 Task: Send an email with the signature Gerald Davis with the subject Update on a vacation and the message We need your assistance with coordinating the logistics for the trade show. from softage.8@softage.net to softage.5@softage.net and move the email from Sent Items to the folder Fragrances
Action: Mouse moved to (95, 130)
Screenshot: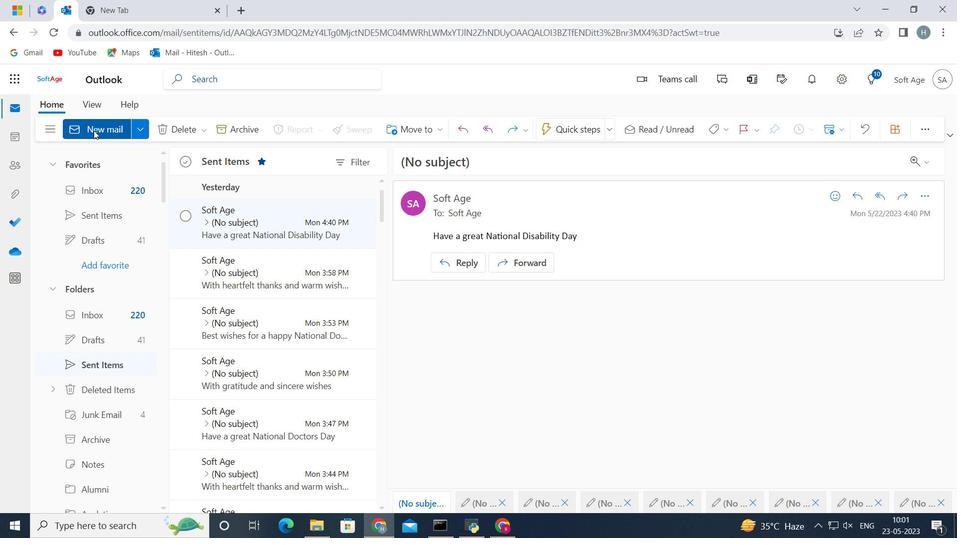 
Action: Mouse pressed left at (95, 130)
Screenshot: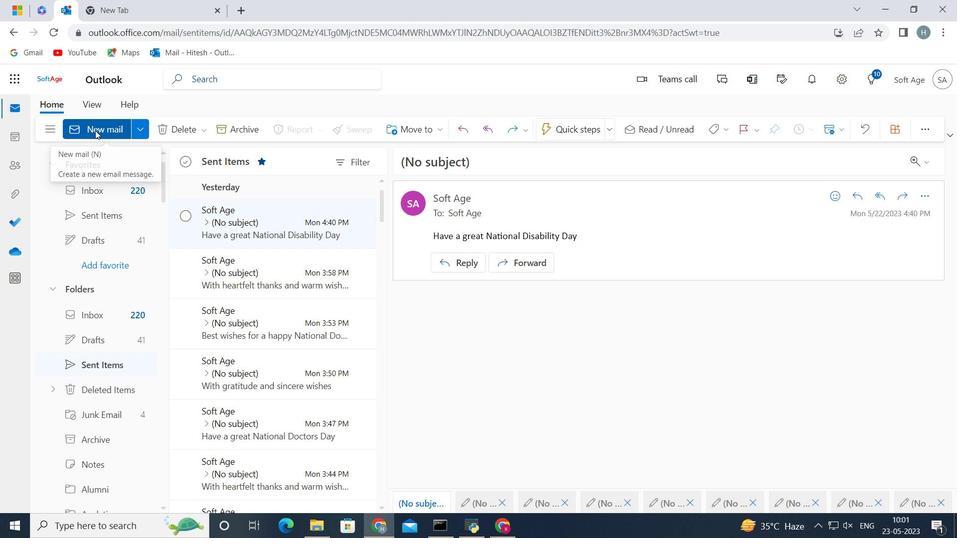 
Action: Mouse moved to (784, 133)
Screenshot: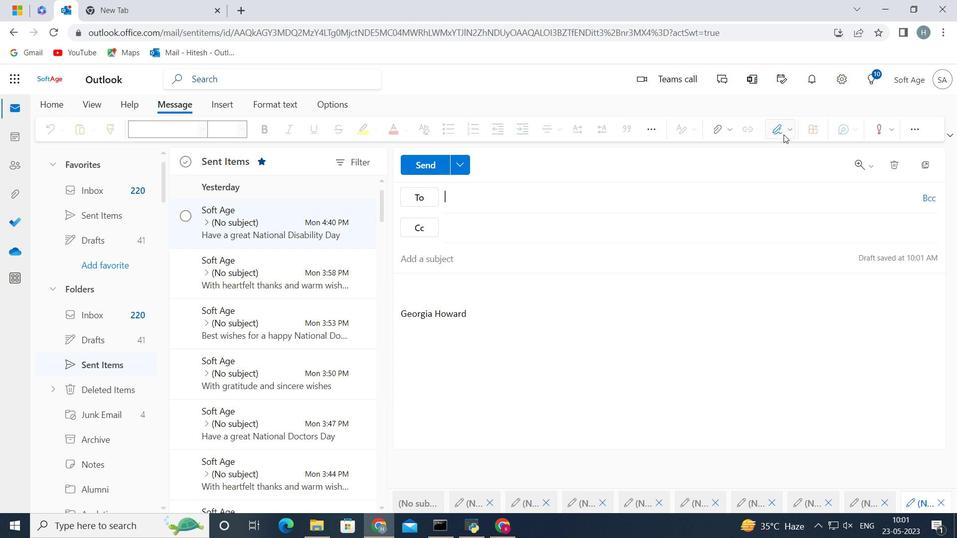 
Action: Mouse pressed left at (784, 133)
Screenshot: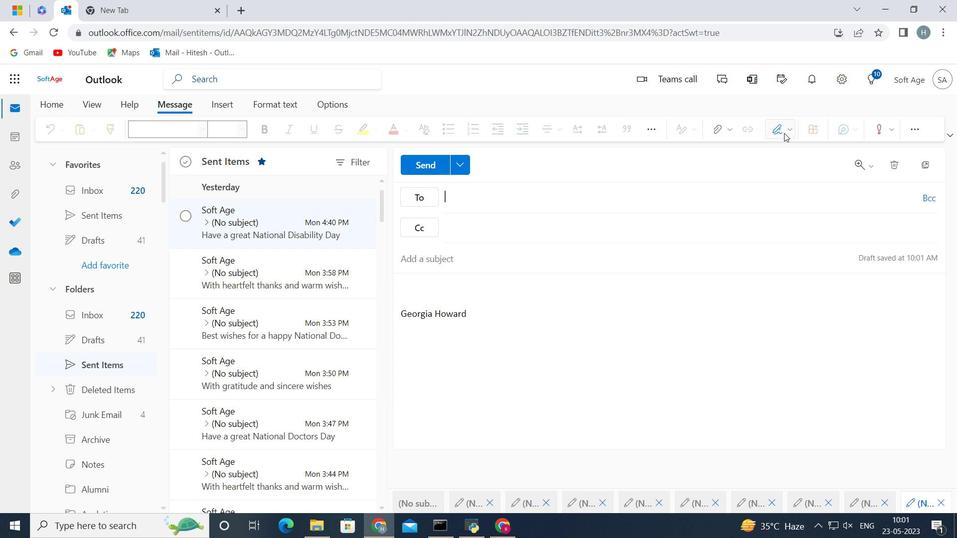 
Action: Mouse moved to (740, 177)
Screenshot: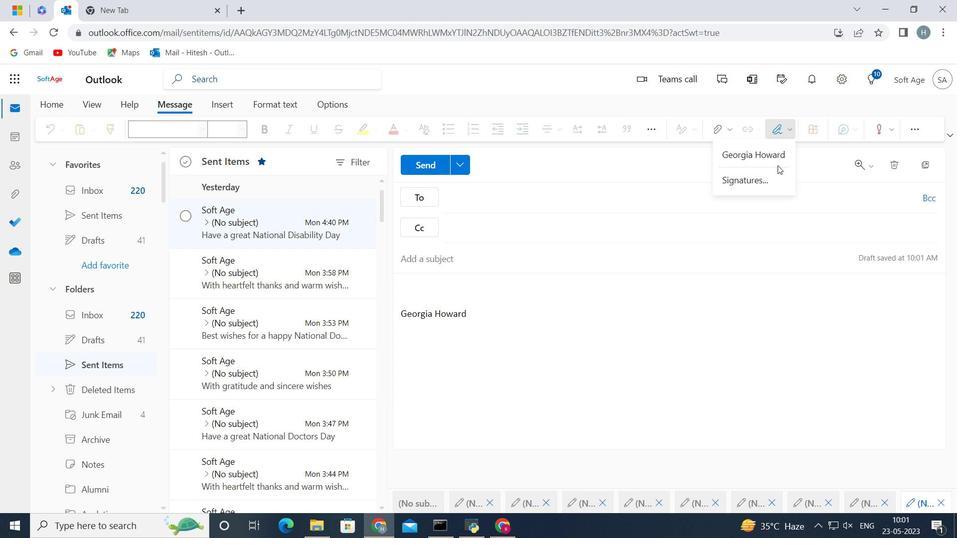 
Action: Mouse pressed left at (740, 177)
Screenshot: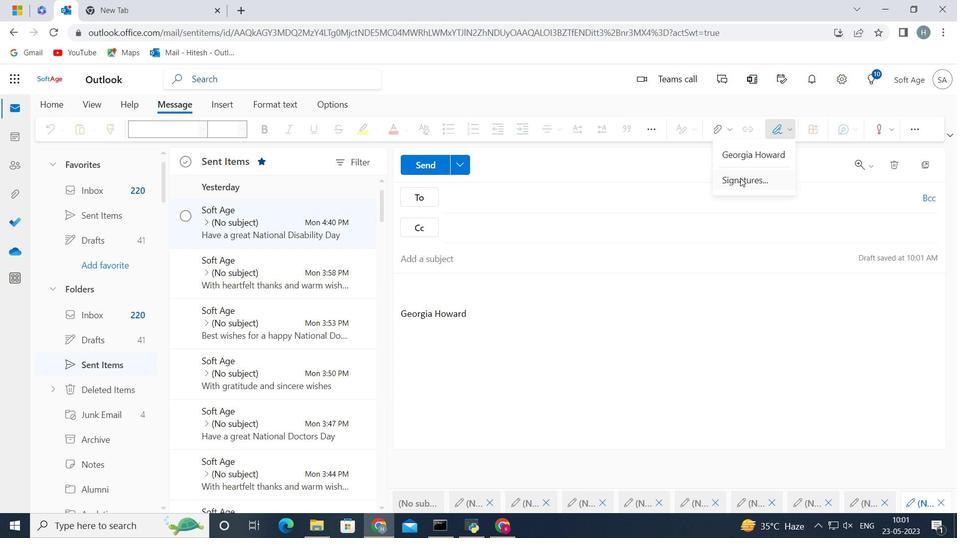 
Action: Mouse moved to (713, 229)
Screenshot: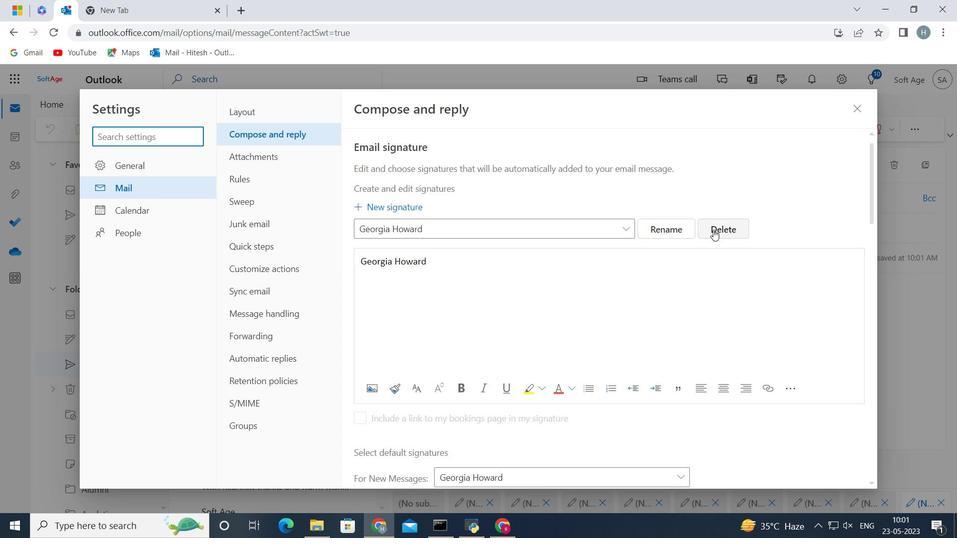 
Action: Mouse pressed left at (713, 229)
Screenshot: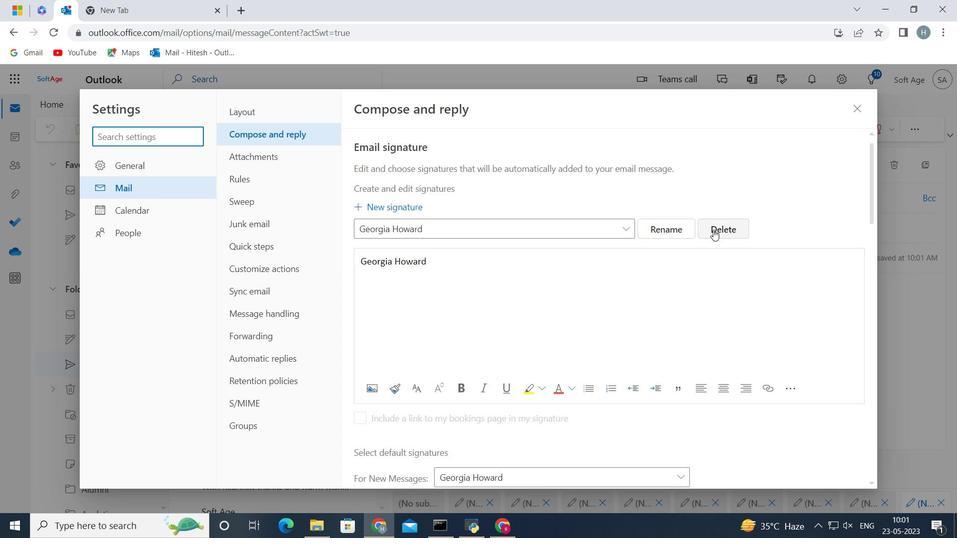 
Action: Mouse moved to (623, 230)
Screenshot: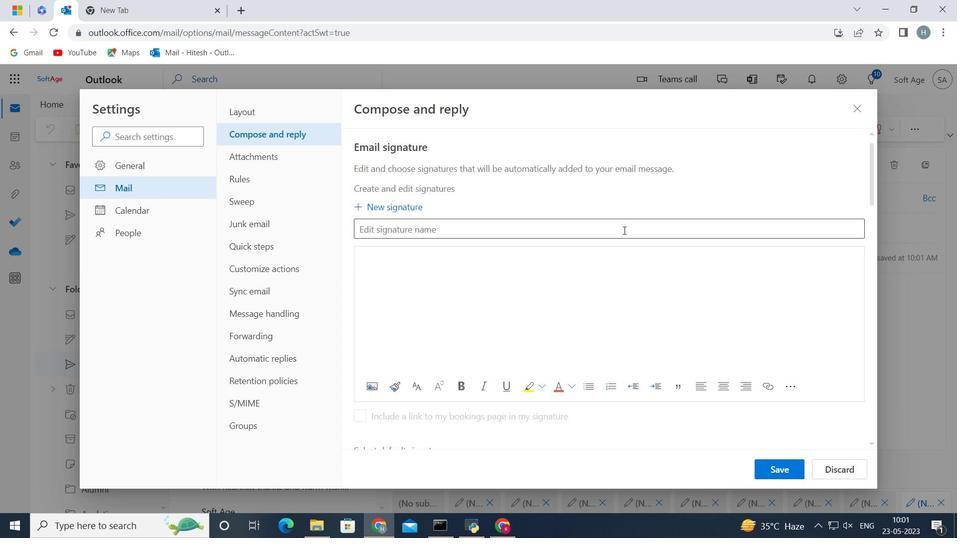 
Action: Mouse pressed left at (623, 230)
Screenshot: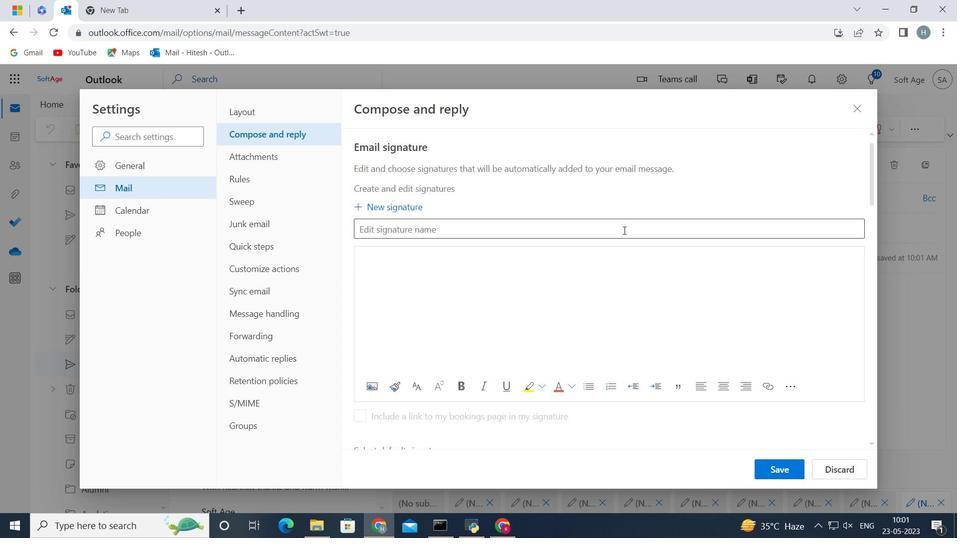 
Action: Key pressed <Key.shift>Gerald<Key.space><Key.shift>Davis
Screenshot: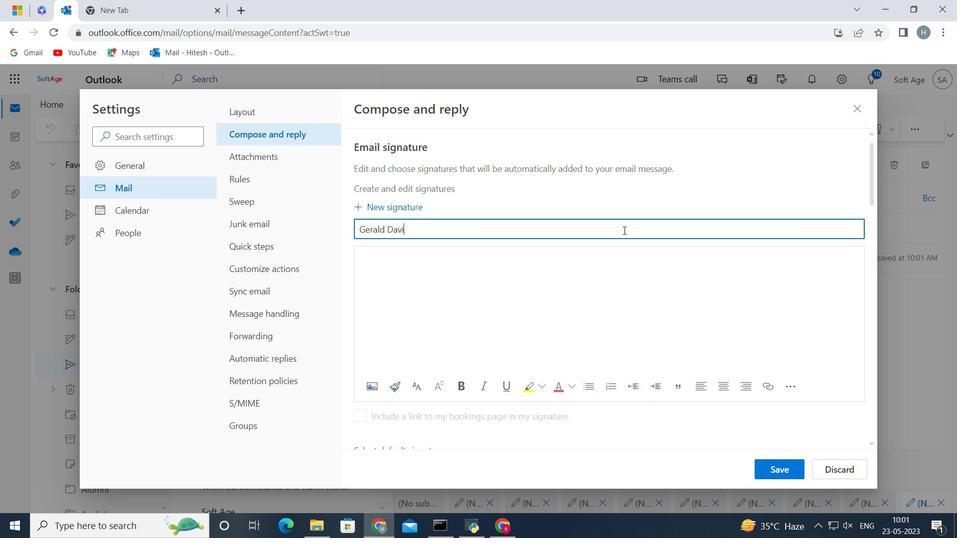 
Action: Mouse moved to (453, 281)
Screenshot: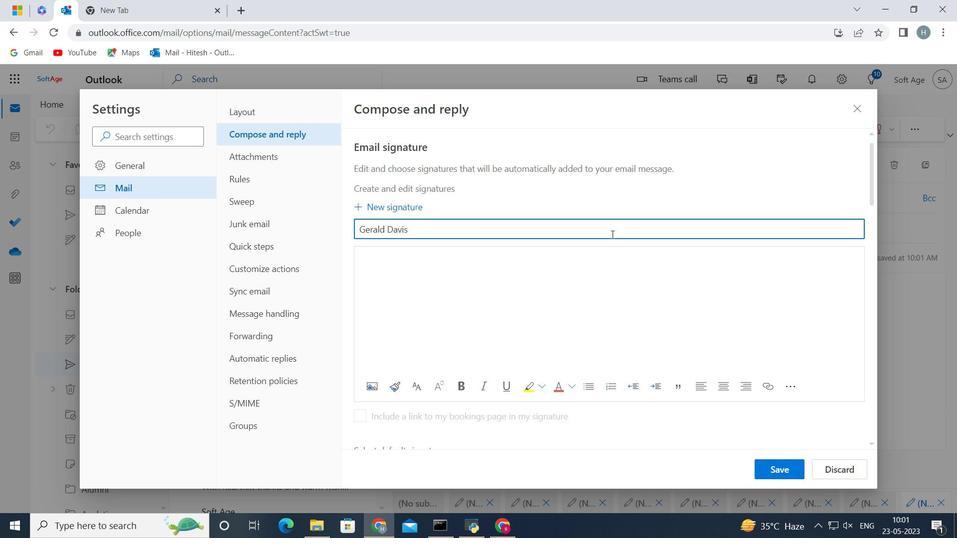 
Action: Mouse pressed left at (453, 281)
Screenshot: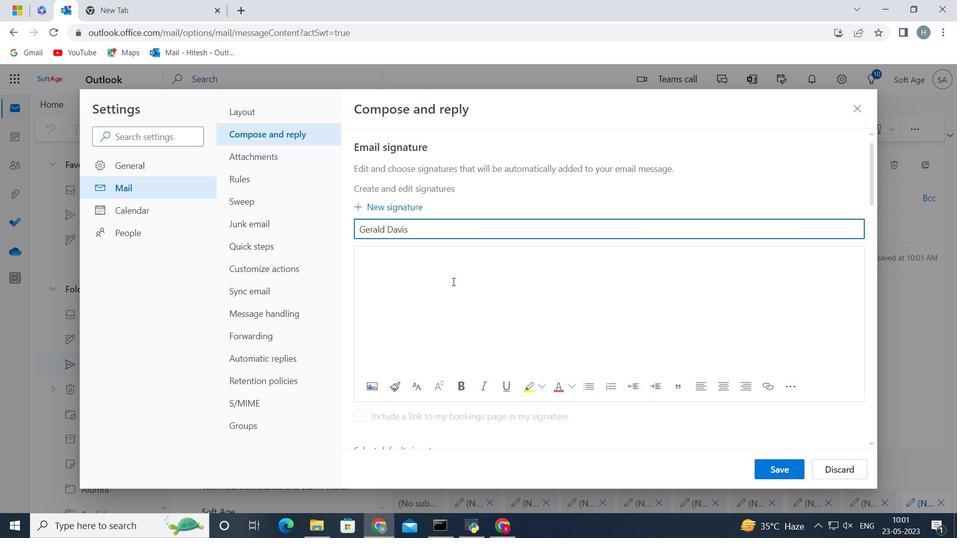 
Action: Key pressed <Key.shift>Gerald<Key.space><Key.shift>Davis
Screenshot: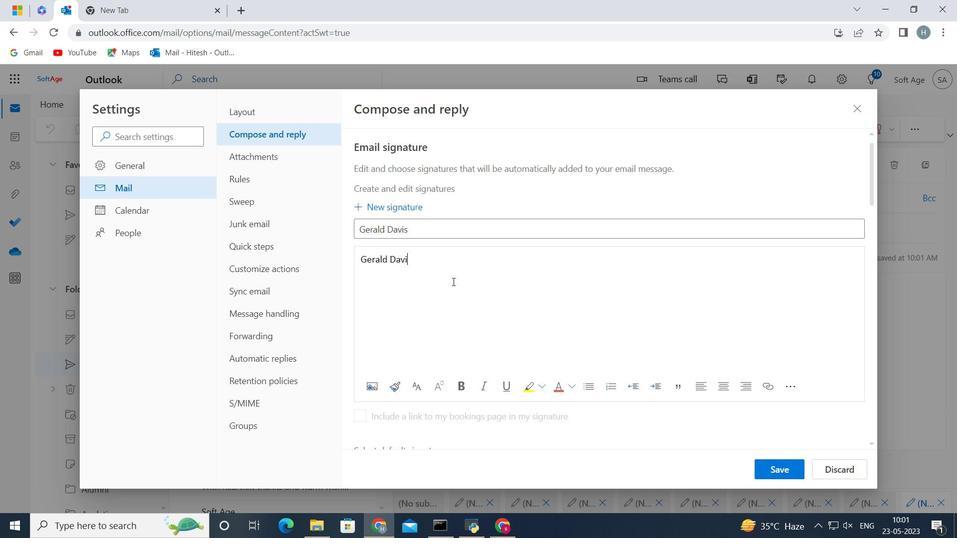 
Action: Mouse moved to (790, 471)
Screenshot: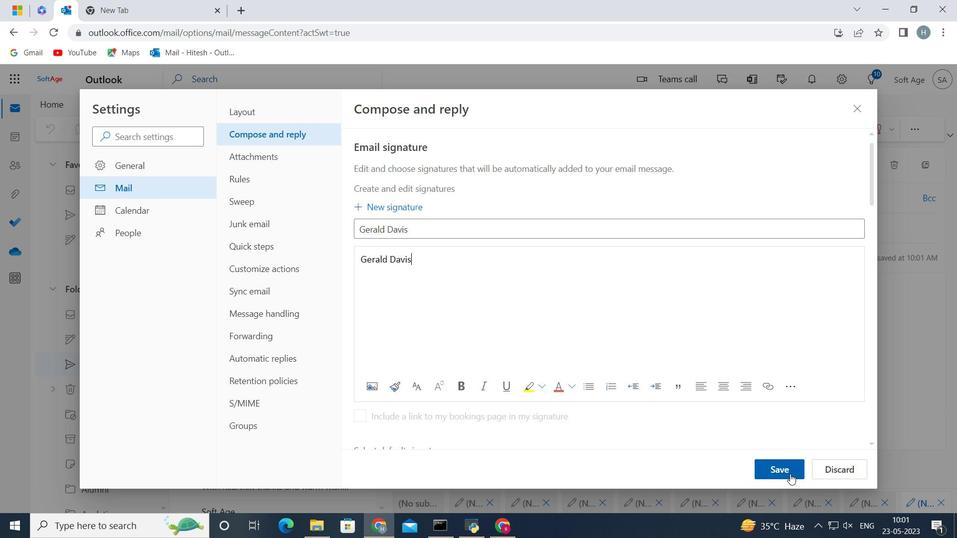 
Action: Mouse pressed left at (790, 471)
Screenshot: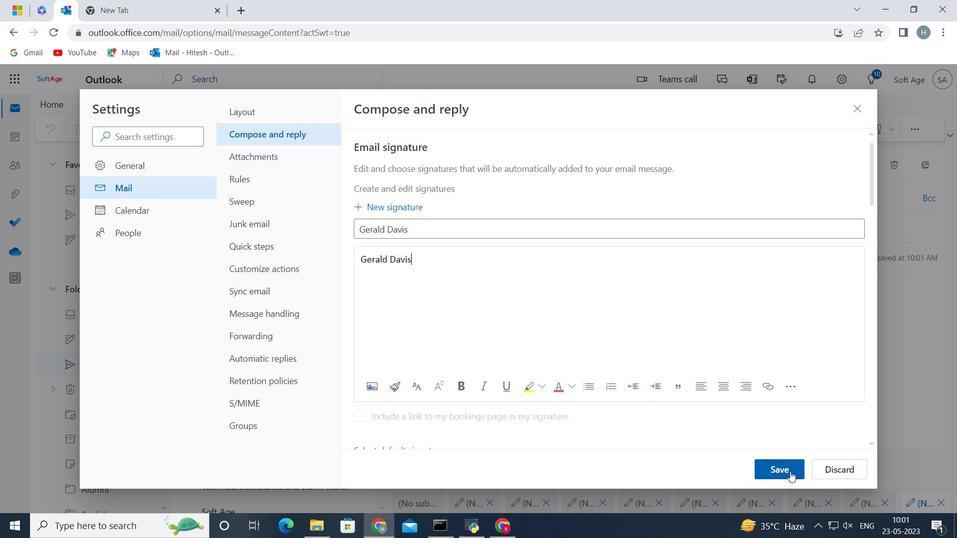 
Action: Mouse moved to (685, 283)
Screenshot: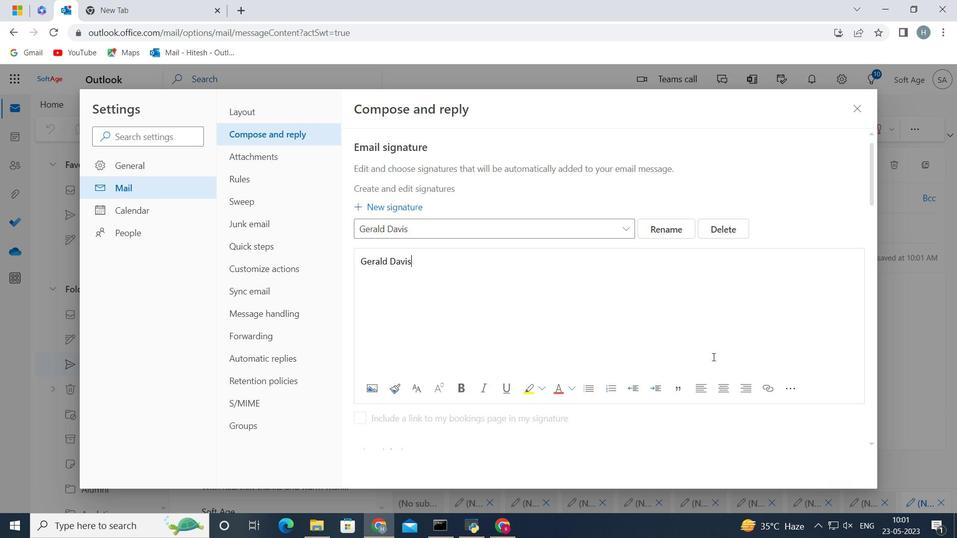 
Action: Mouse scrolled (685, 282) with delta (0, 0)
Screenshot: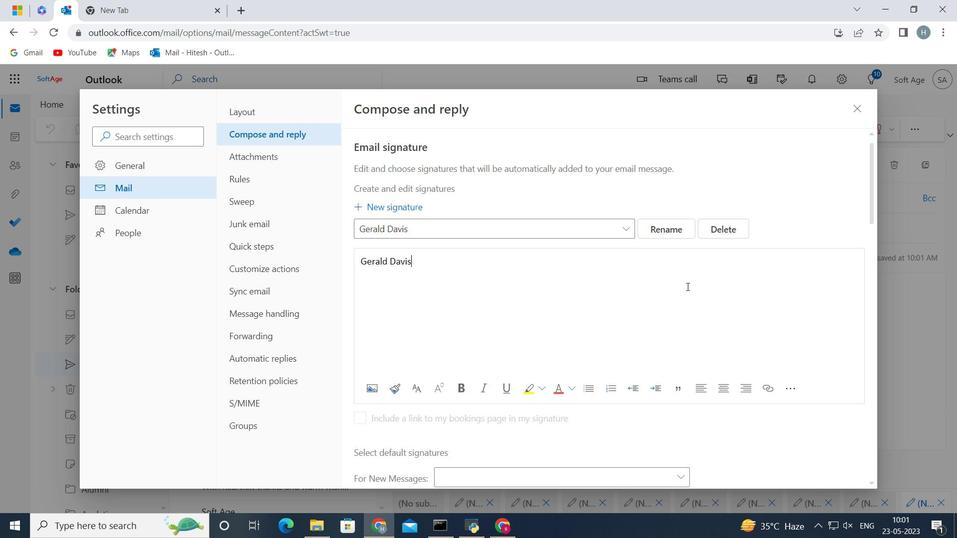 
Action: Mouse moved to (685, 282)
Screenshot: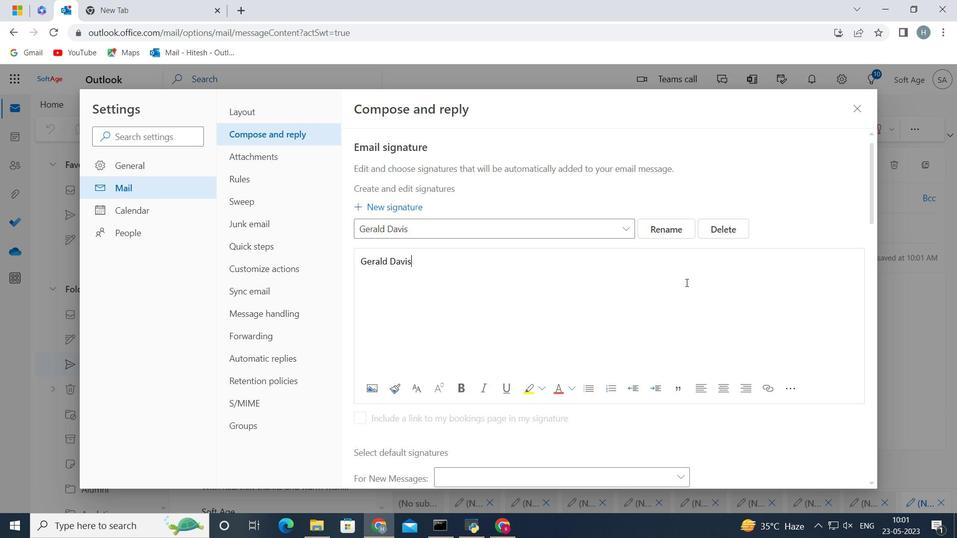 
Action: Mouse scrolled (685, 281) with delta (0, 0)
Screenshot: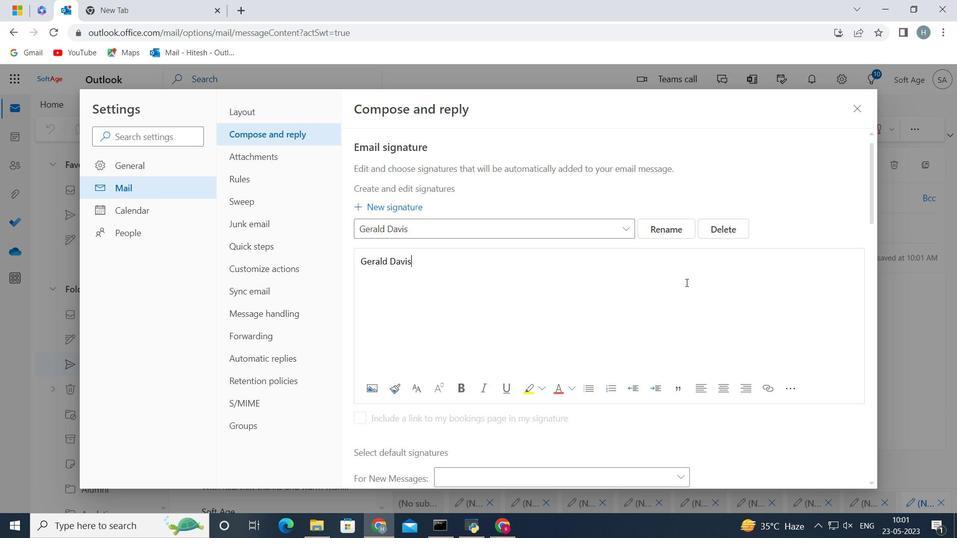 
Action: Mouse moved to (682, 278)
Screenshot: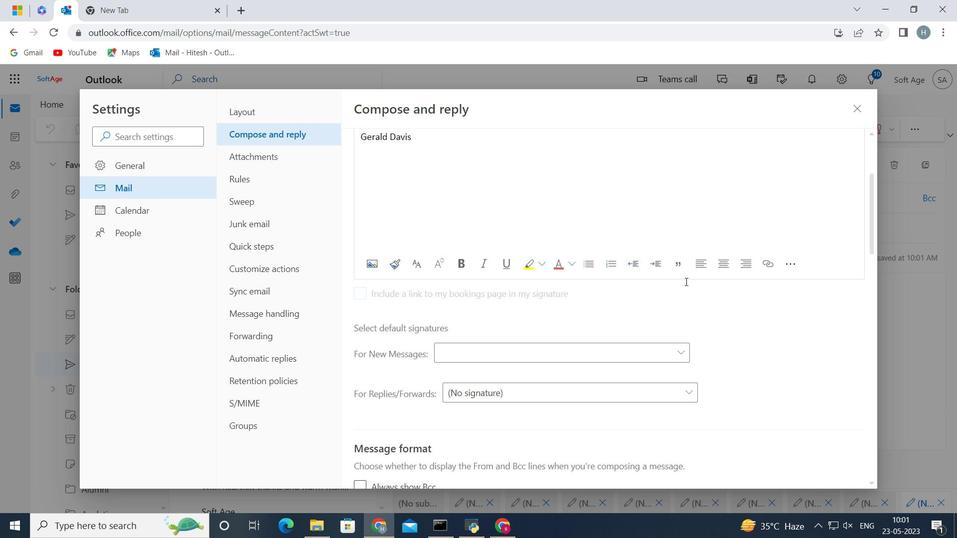 
Action: Mouse scrolled (682, 277) with delta (0, 0)
Screenshot: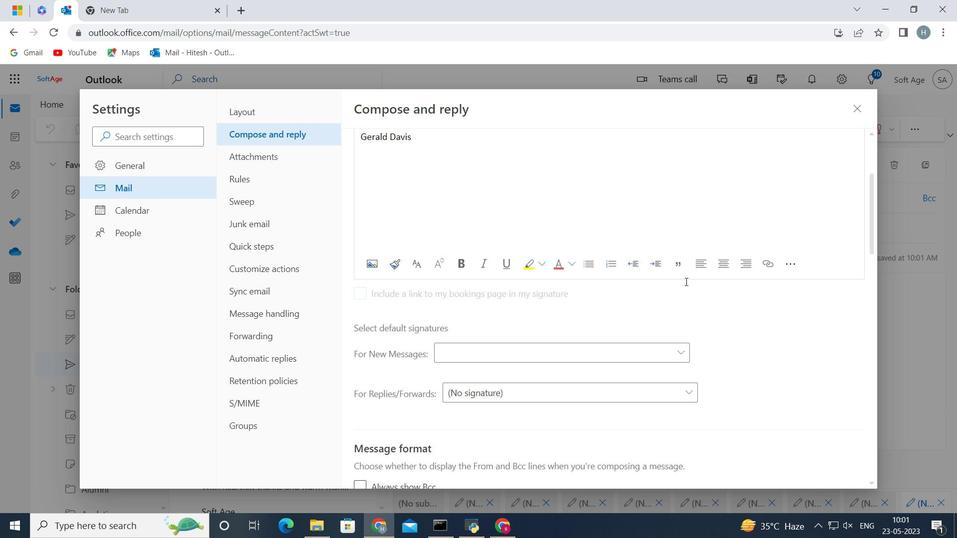 
Action: Mouse moved to (675, 270)
Screenshot: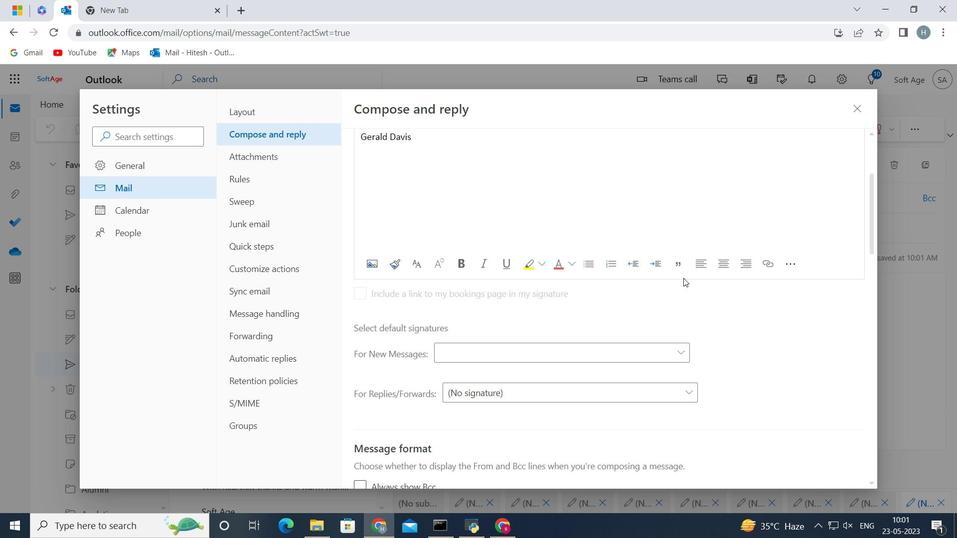 
Action: Mouse scrolled (675, 271) with delta (0, 0)
Screenshot: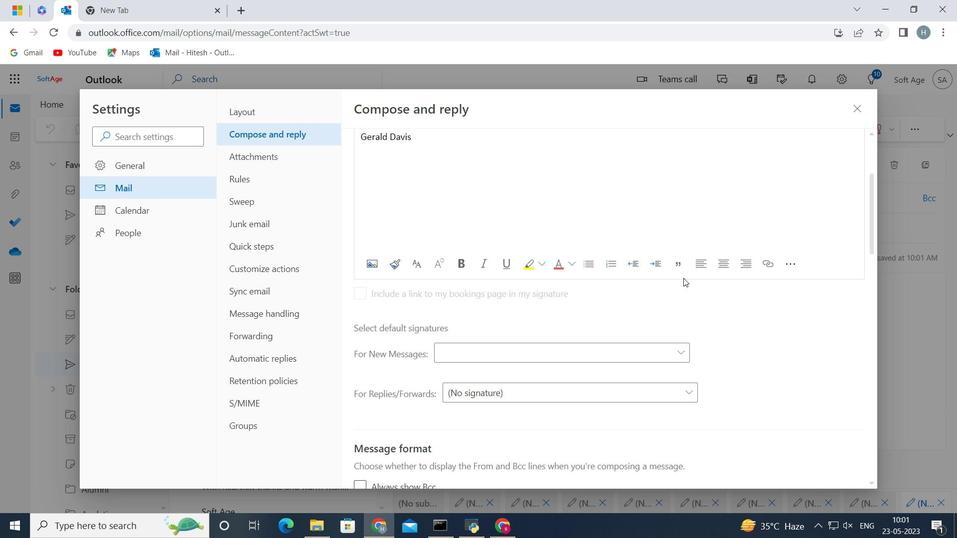 
Action: Mouse moved to (653, 220)
Screenshot: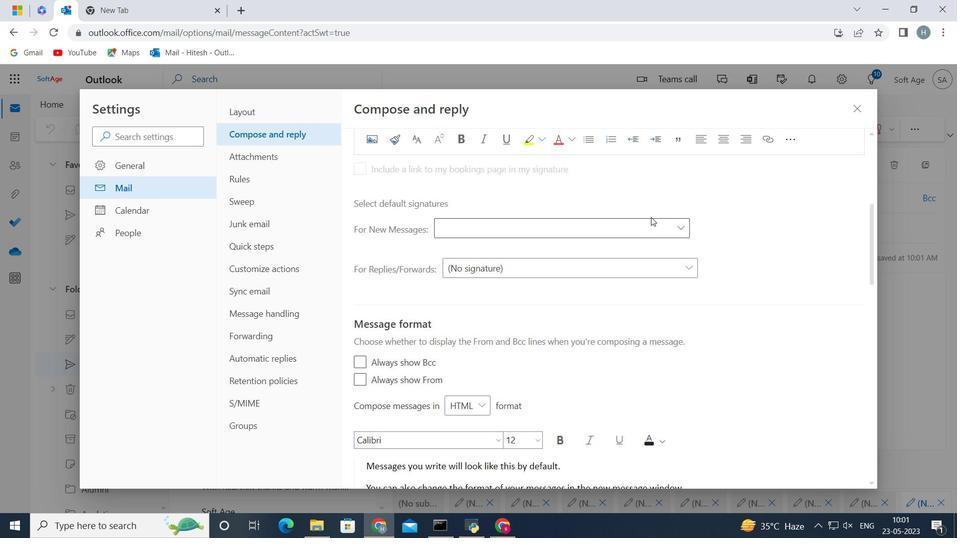 
Action: Mouse pressed left at (653, 220)
Screenshot: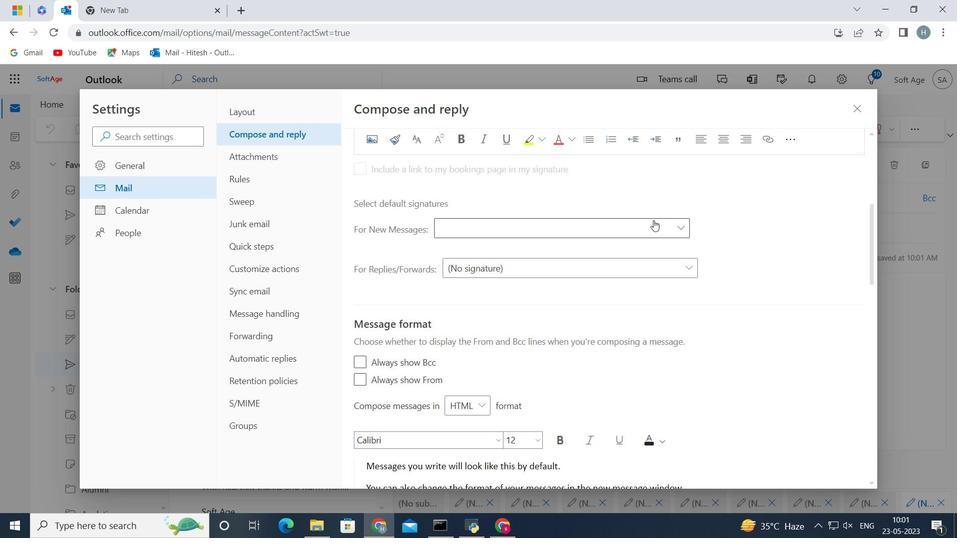 
Action: Mouse moved to (628, 268)
Screenshot: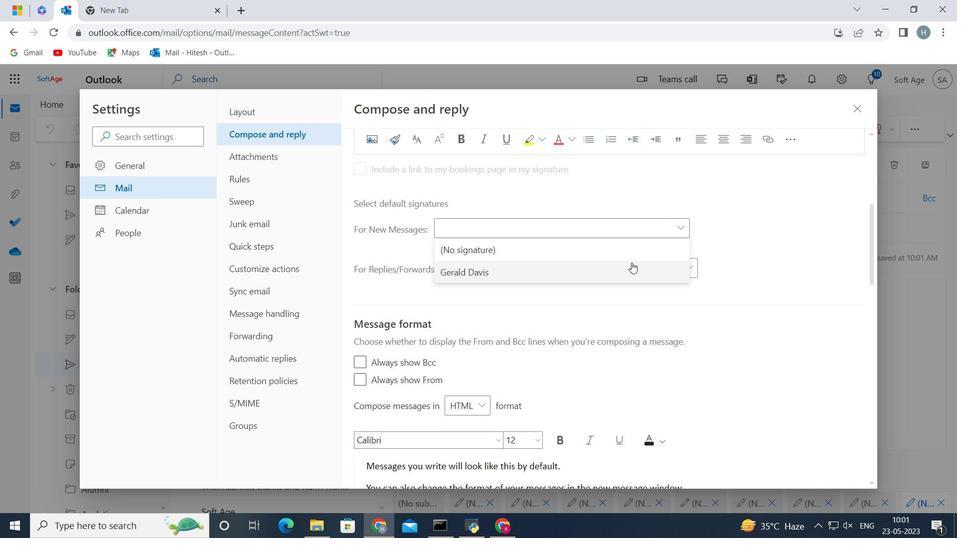 
Action: Mouse pressed left at (628, 268)
Screenshot: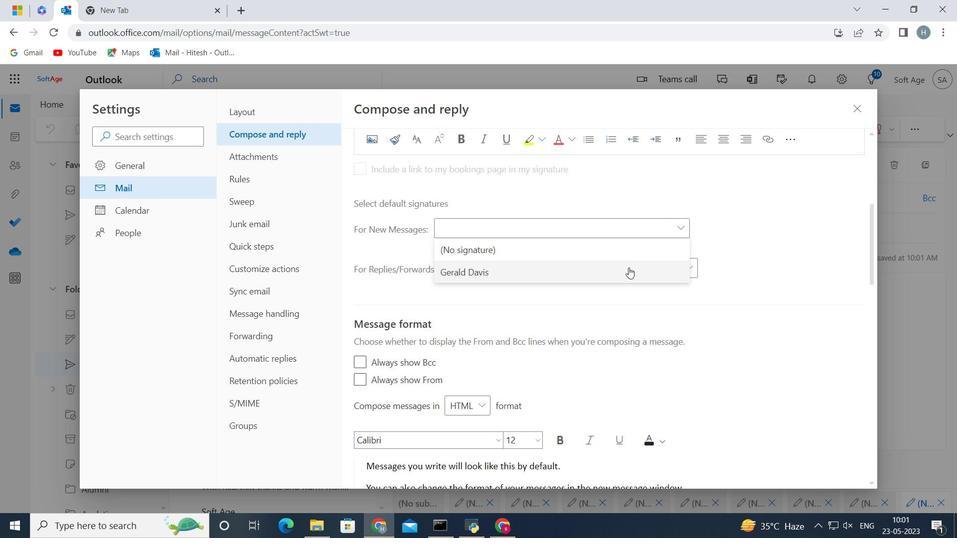 
Action: Mouse moved to (780, 468)
Screenshot: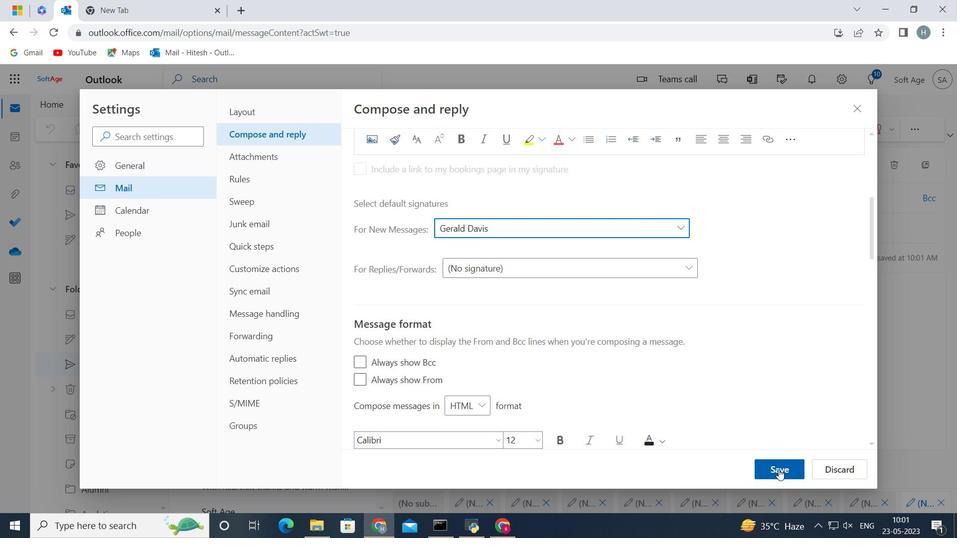 
Action: Mouse pressed left at (780, 468)
Screenshot: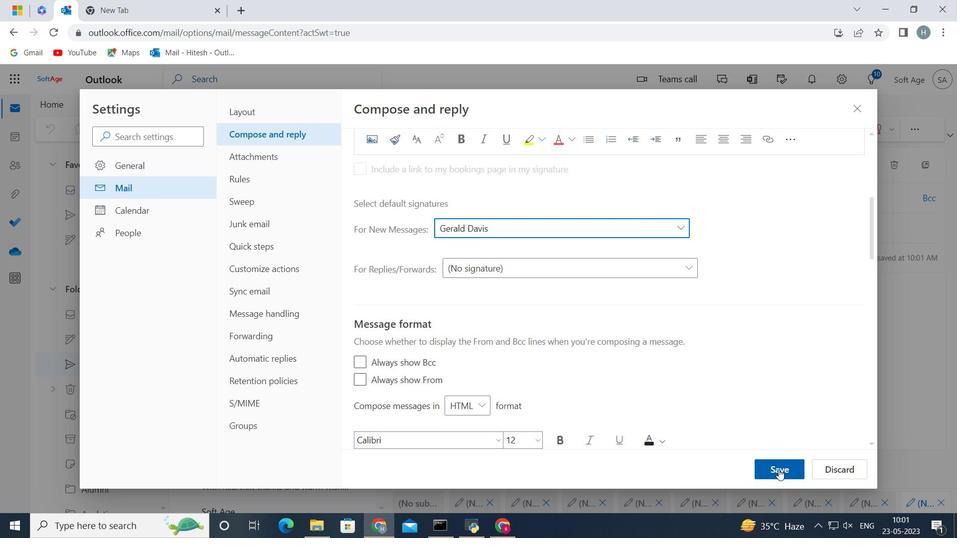 
Action: Mouse moved to (855, 113)
Screenshot: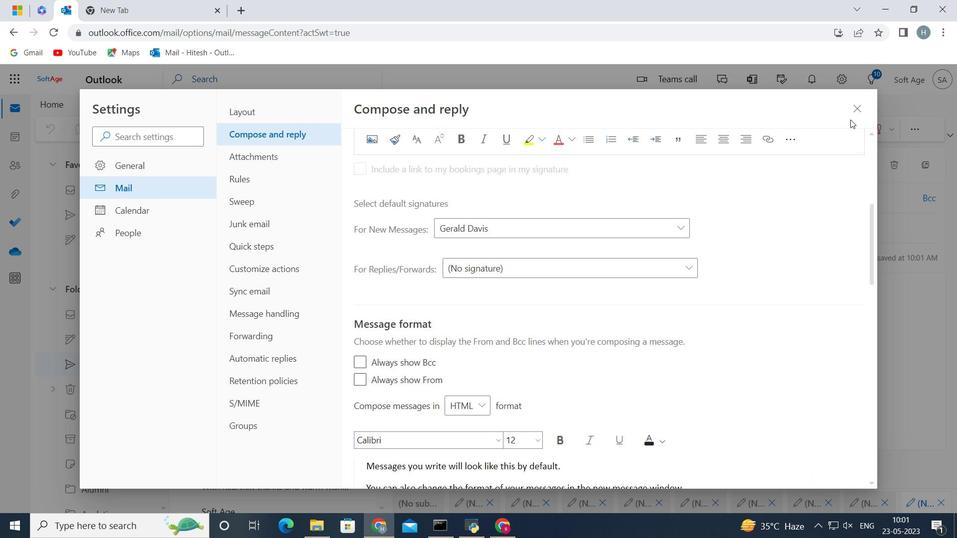 
Action: Mouse pressed left at (855, 113)
Screenshot: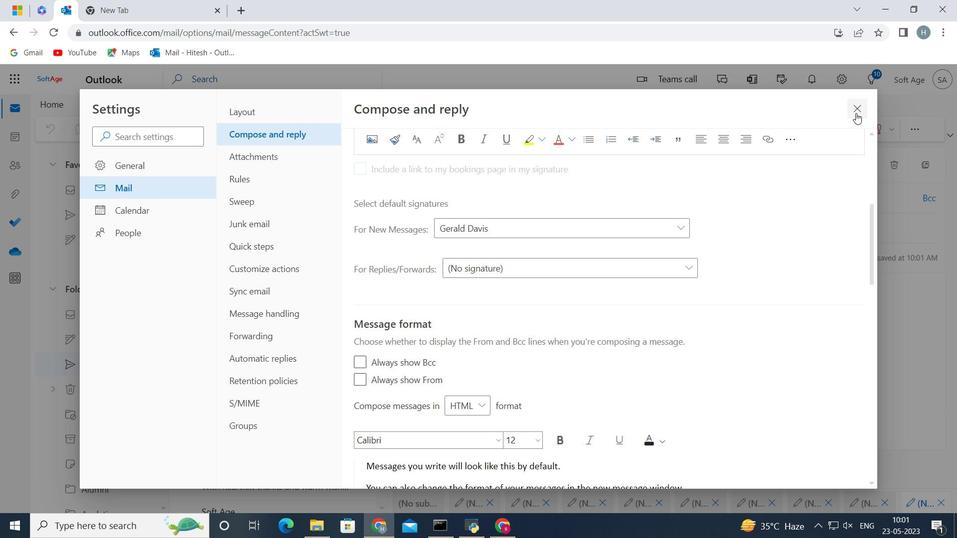
Action: Mouse moved to (476, 255)
Screenshot: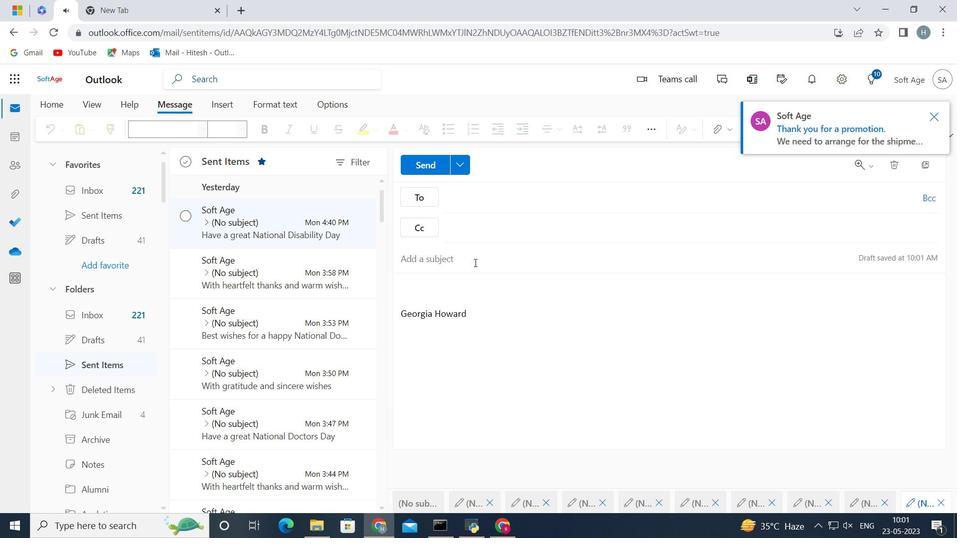 
Action: Mouse pressed left at (476, 255)
Screenshot: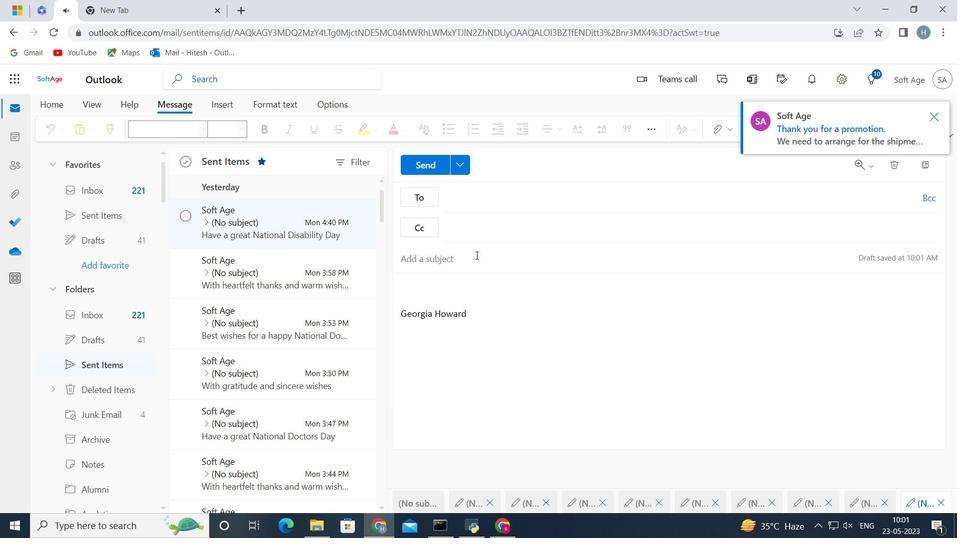 
Action: Key pressed <Key.shift>Update<Key.space>on<Key.space>a<Key.space>vacato<Key.backspace>ion<Key.space>
Screenshot: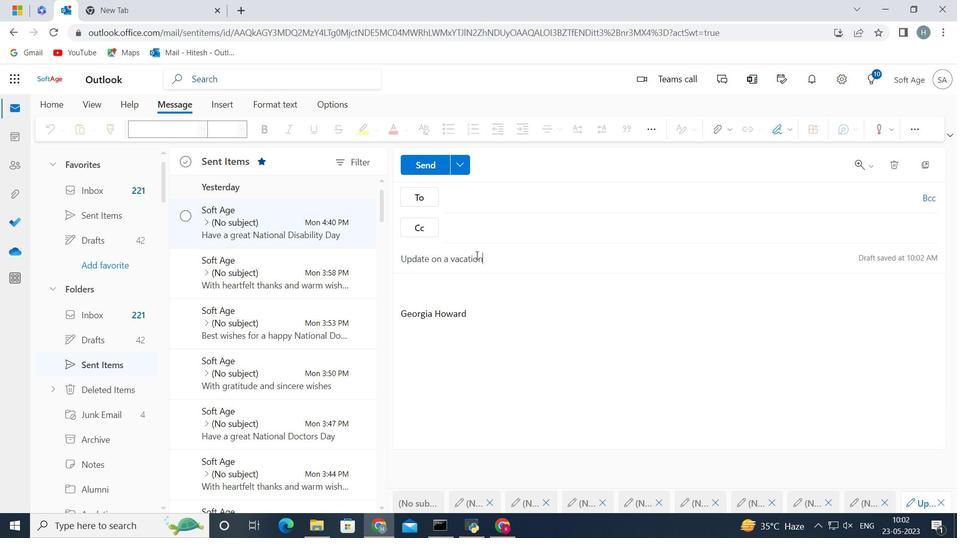 
Action: Mouse moved to (473, 321)
Screenshot: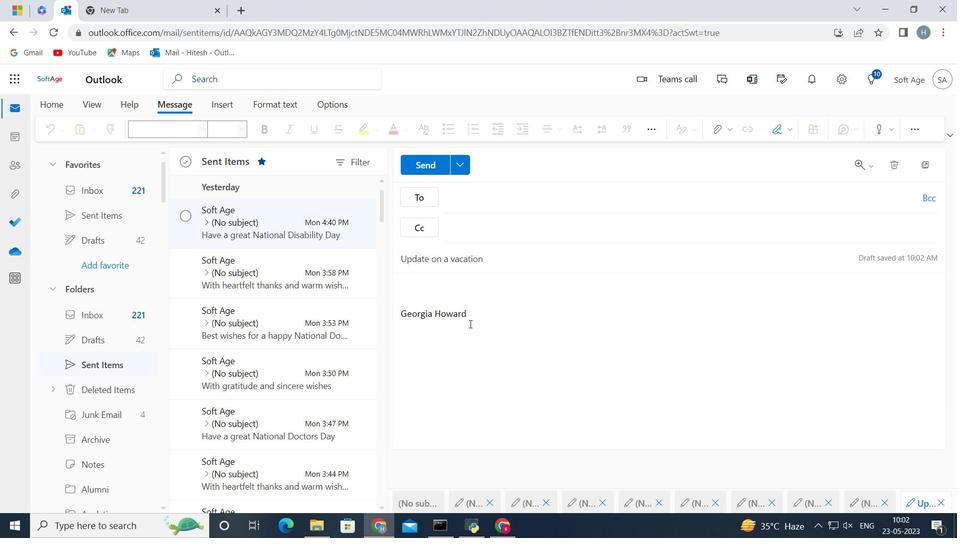
Action: Mouse pressed left at (473, 321)
Screenshot: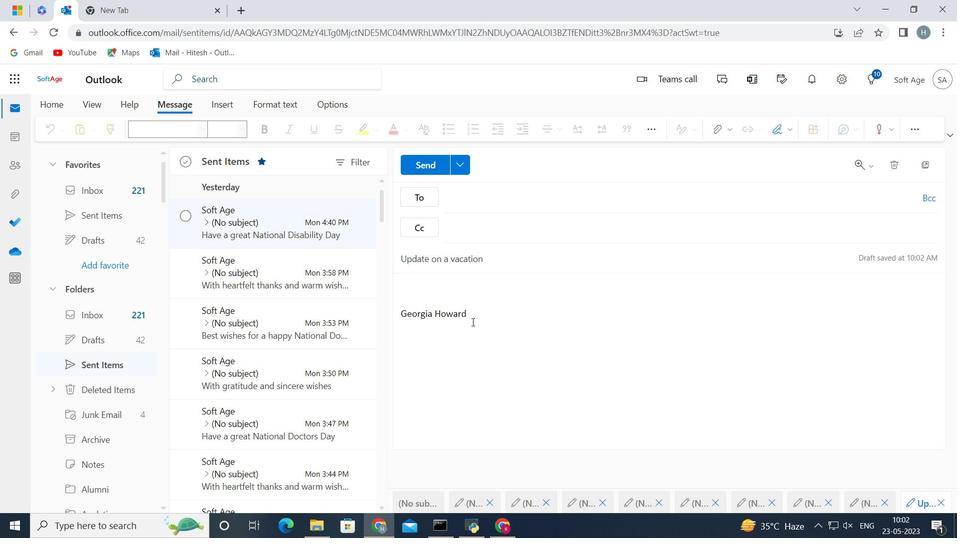 
Action: Mouse moved to (474, 320)
Screenshot: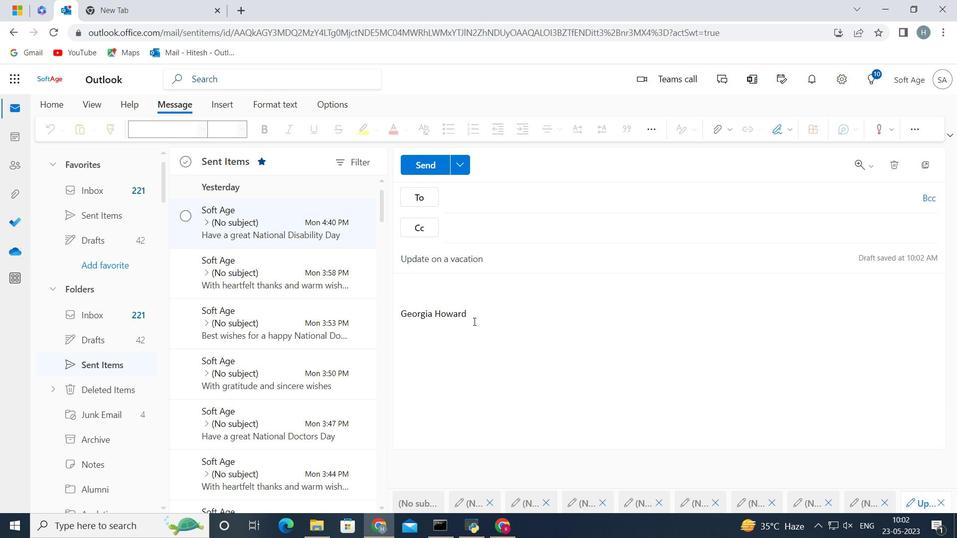 
Action: Key pressed <Key.backspace><Key.backspace><Key.backspace><Key.backspace><Key.backspace><Key.backspace><Key.backspace><Key.backspace><Key.backspace><Key.backspace><Key.backspace><Key.backspace><Key.backspace><Key.backspace><Key.backspace><Key.backspace><Key.backspace><Key.backspace><Key.backspace><Key.backspace><Key.backspace><Key.backspace><Key.backspace><Key.backspace><Key.backspace><Key.shift>We<Key.space>need<Key.space>your<Key.space>assistance<Key.space>with<Key.space>coordinating<Key.space>the<Key.space>logistics<Key.space>for<Key.space>the<Key.space>trade<Key.space>show
Screenshot: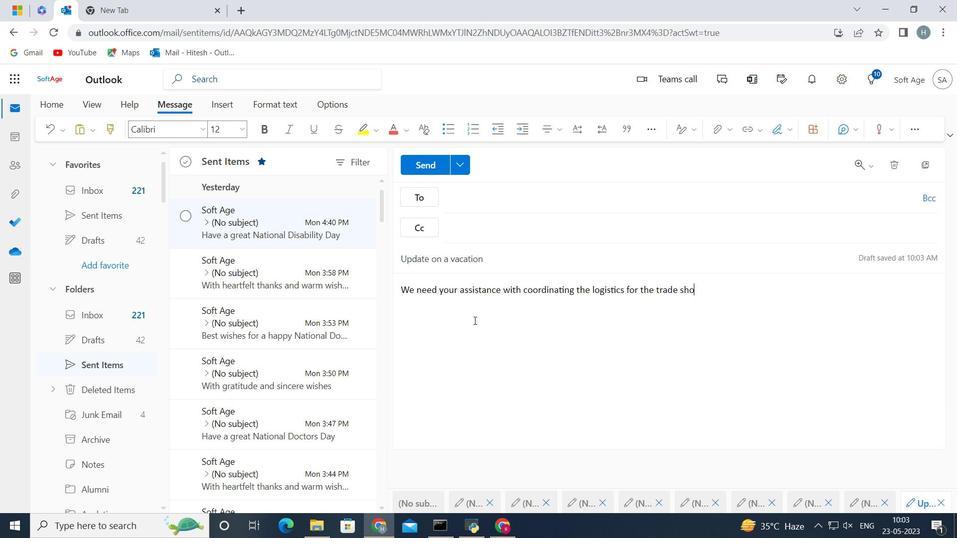 
Action: Mouse moved to (479, 197)
Screenshot: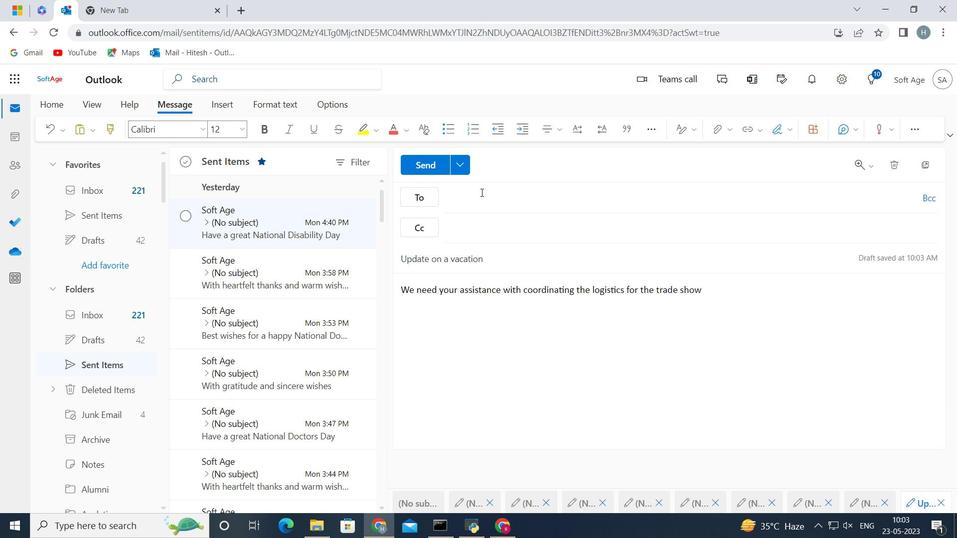 
Action: Mouse pressed left at (479, 197)
Screenshot: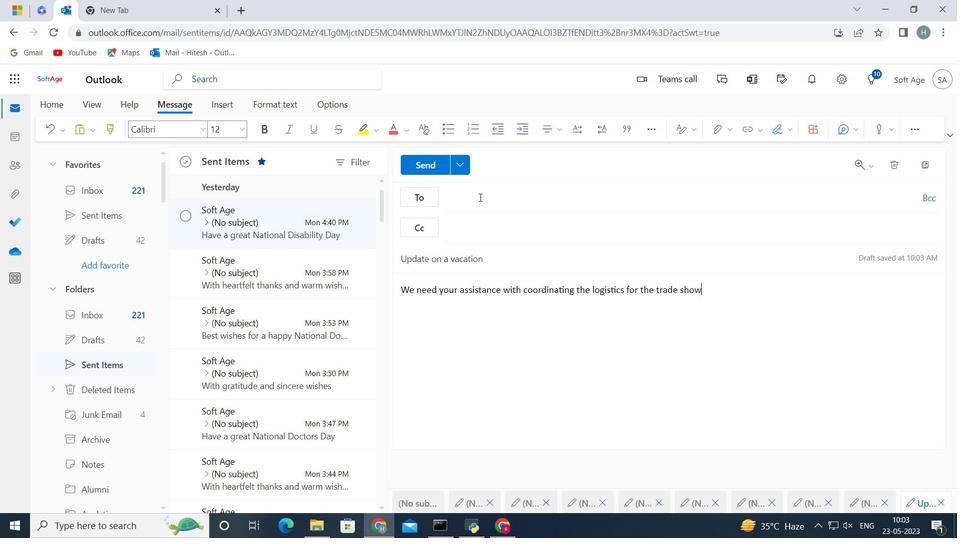 
Action: Key pressed softage.5<Key.shift><Key.shift><Key.shift><Key.shift><Key.shift><Key.shift><Key.shift><Key.shift><Key.shift>@softage.net
Screenshot: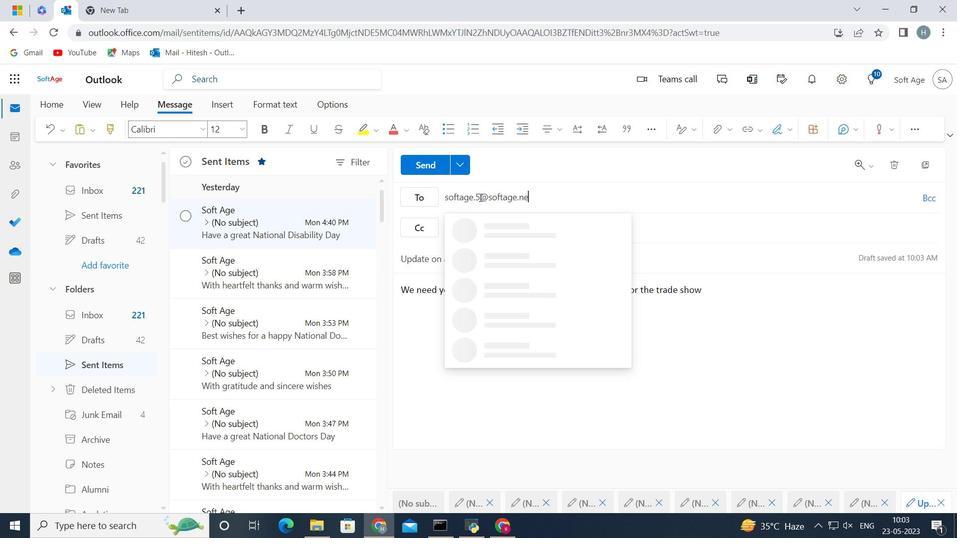 
Action: Mouse moved to (523, 228)
Screenshot: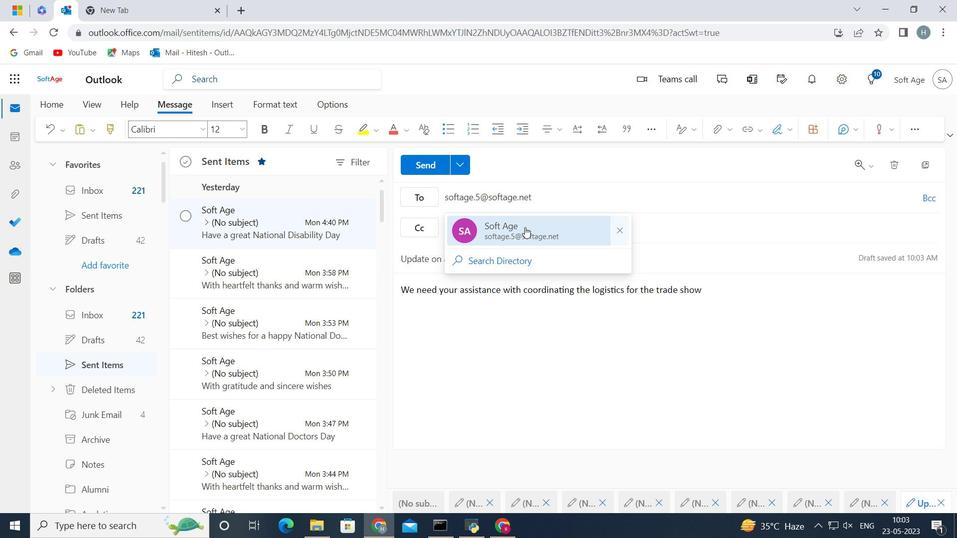 
Action: Mouse pressed left at (523, 228)
Screenshot: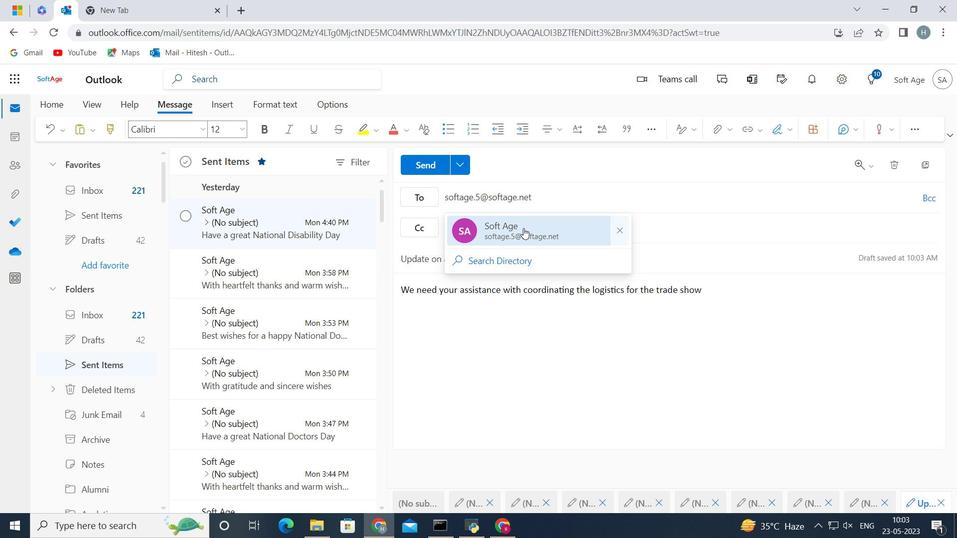 
Action: Mouse moved to (428, 165)
Screenshot: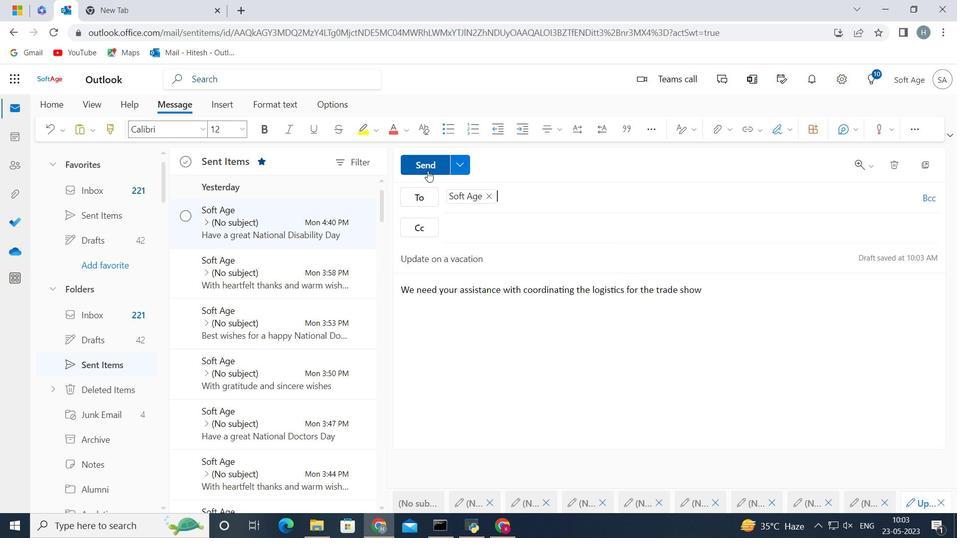 
Action: Mouse pressed left at (428, 165)
Screenshot: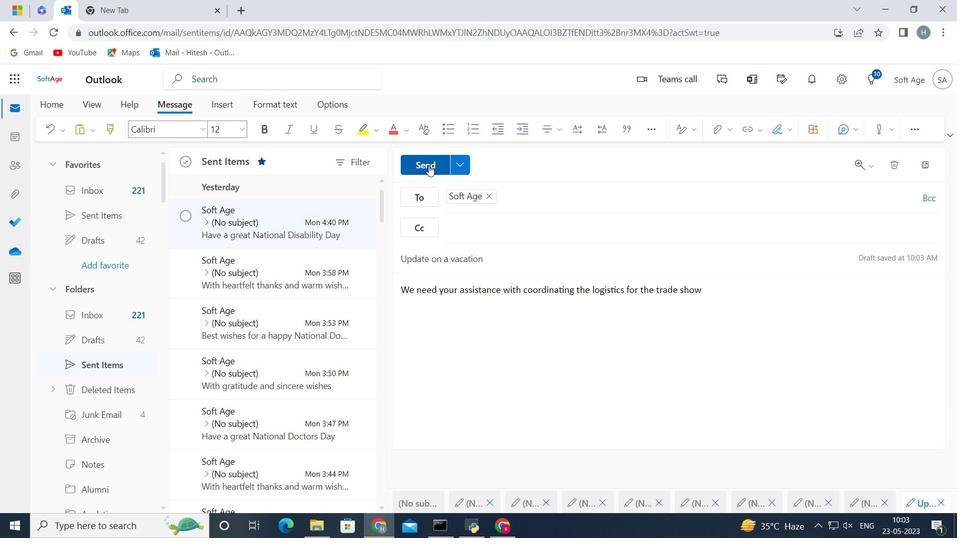 
Action: Mouse moved to (250, 210)
Screenshot: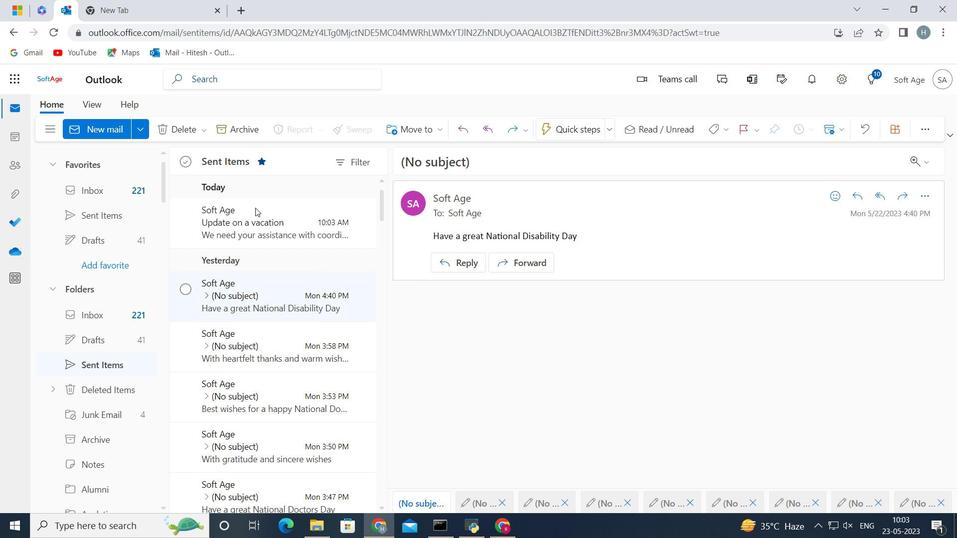 
Action: Mouse pressed left at (250, 210)
Screenshot: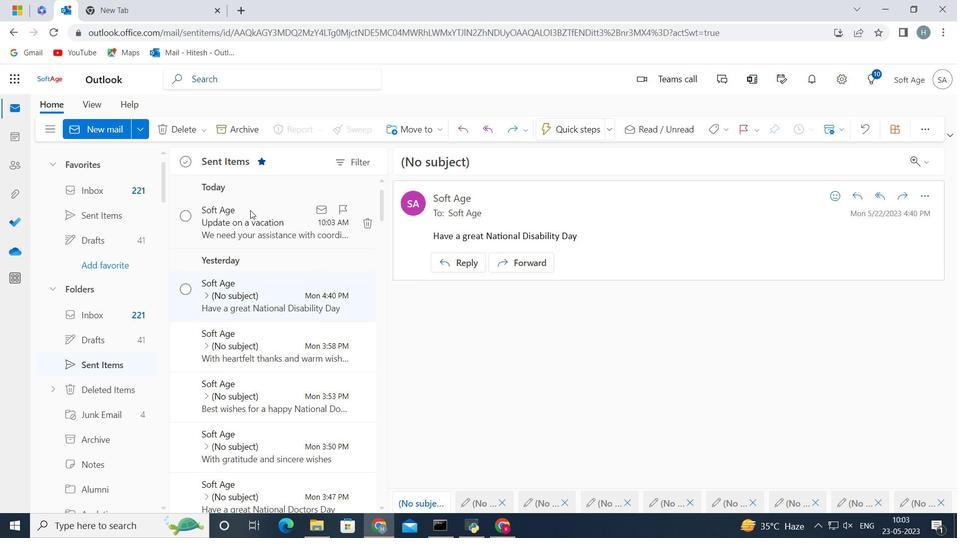
Action: Mouse moved to (429, 128)
Screenshot: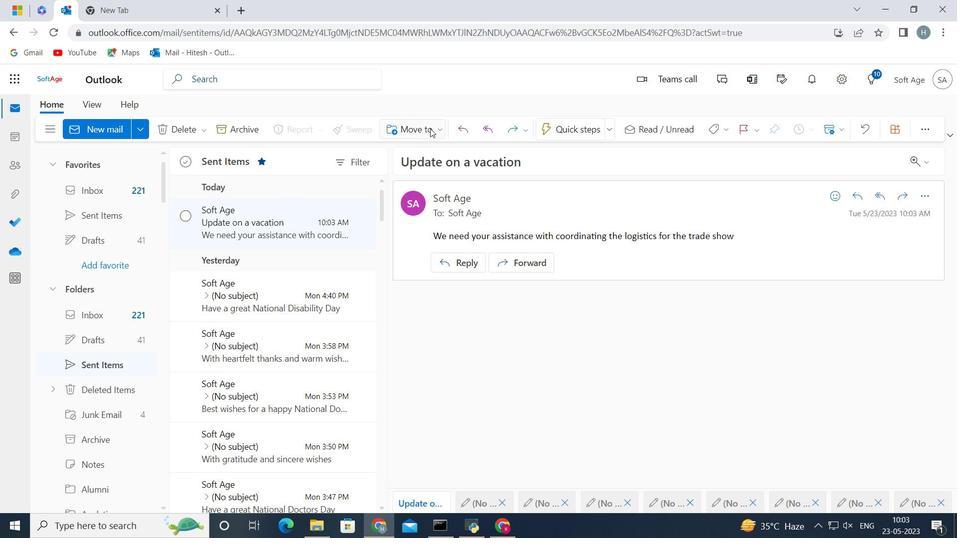 
Action: Mouse pressed left at (429, 128)
Screenshot: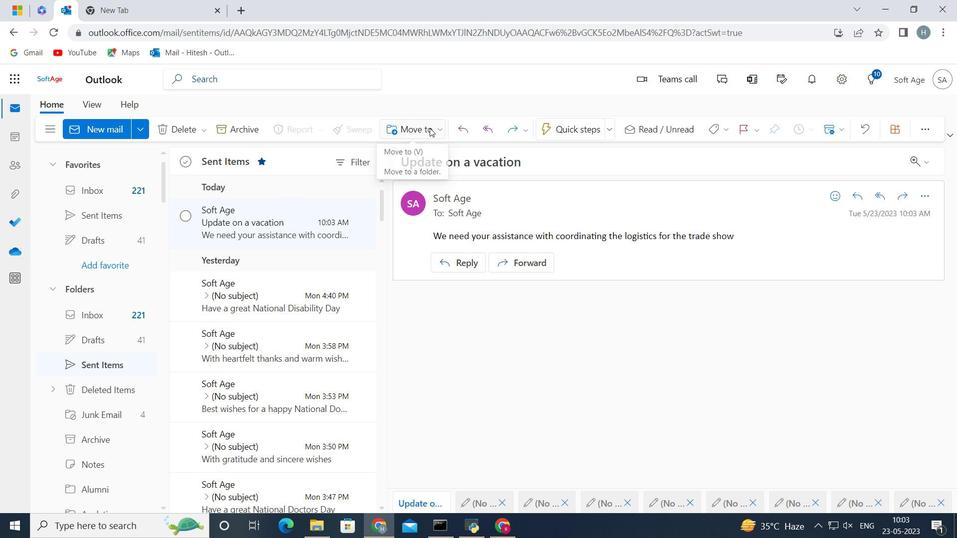 
Action: Mouse moved to (434, 146)
Screenshot: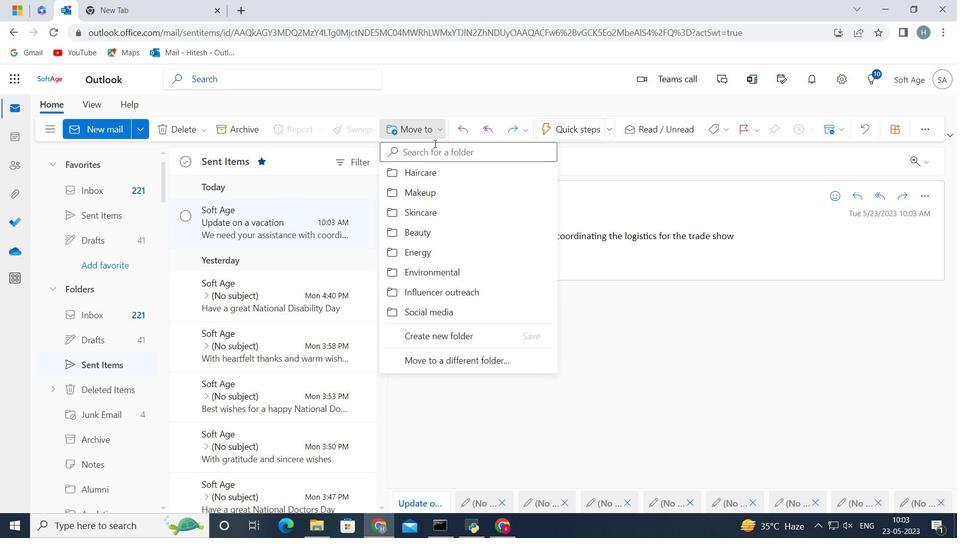 
Action: Mouse pressed left at (434, 146)
Screenshot: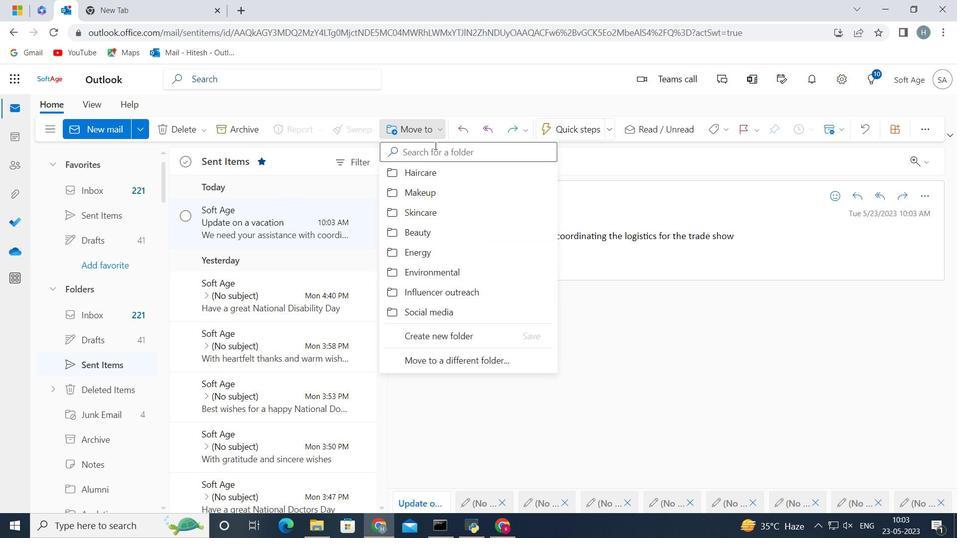 
Action: Key pressed <Key.shift>Frag
Screenshot: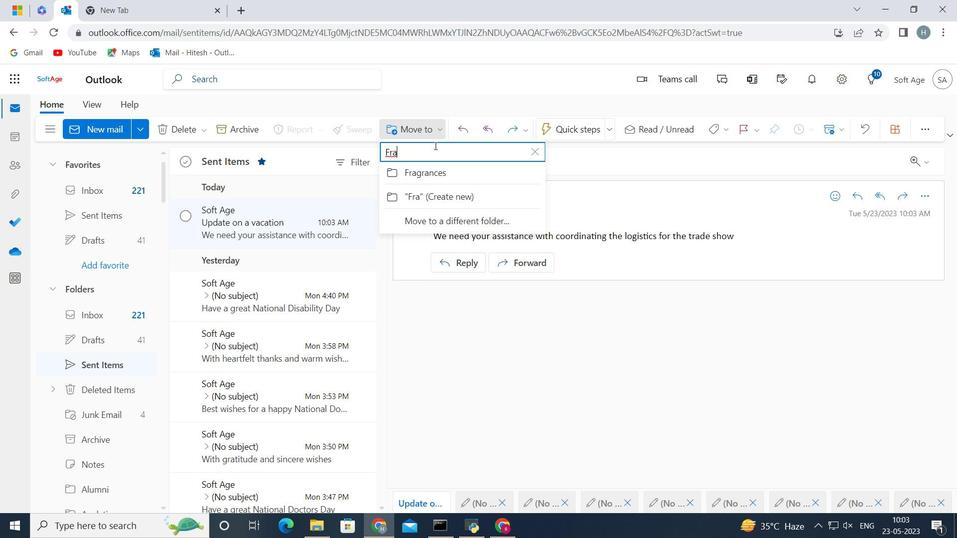 
Action: Mouse moved to (395, 171)
Screenshot: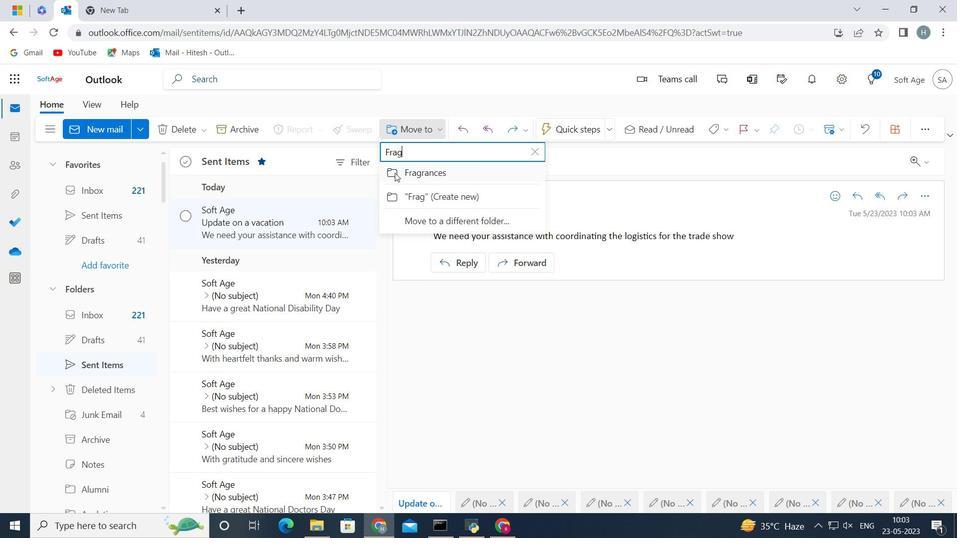 
Action: Mouse pressed left at (395, 171)
Screenshot: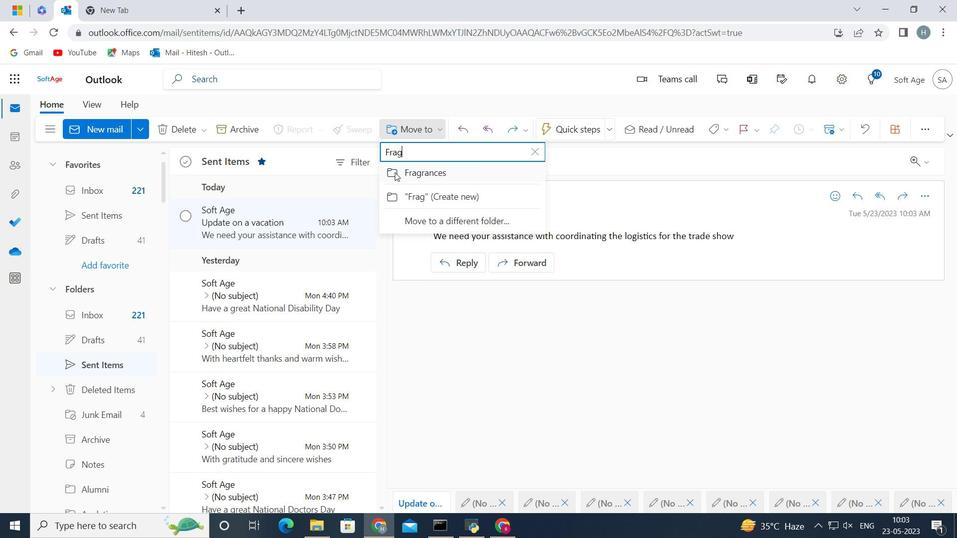 
Action: Mouse moved to (543, 300)
Screenshot: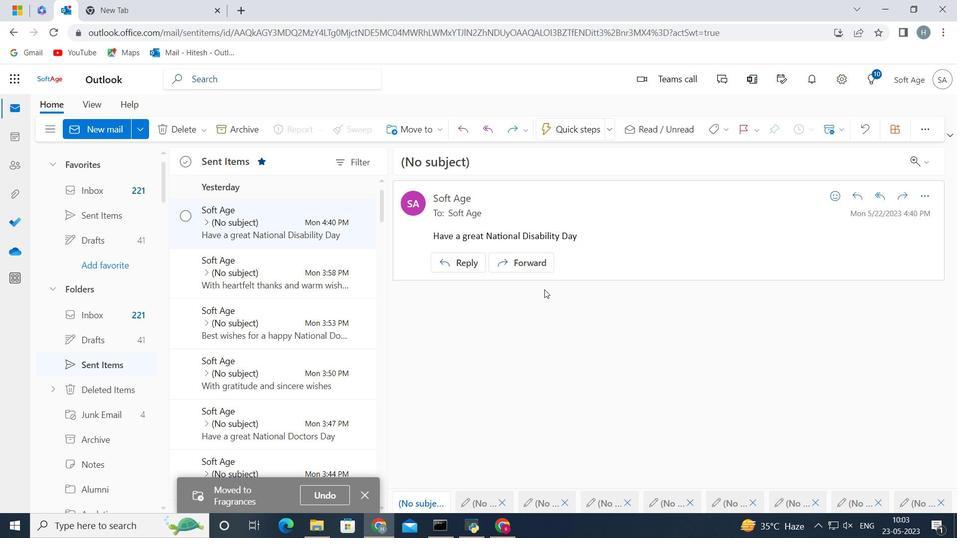
